 Task: Add Ancient Nutrition Calcium to the cart.
Action: Mouse moved to (35, 73)
Screenshot: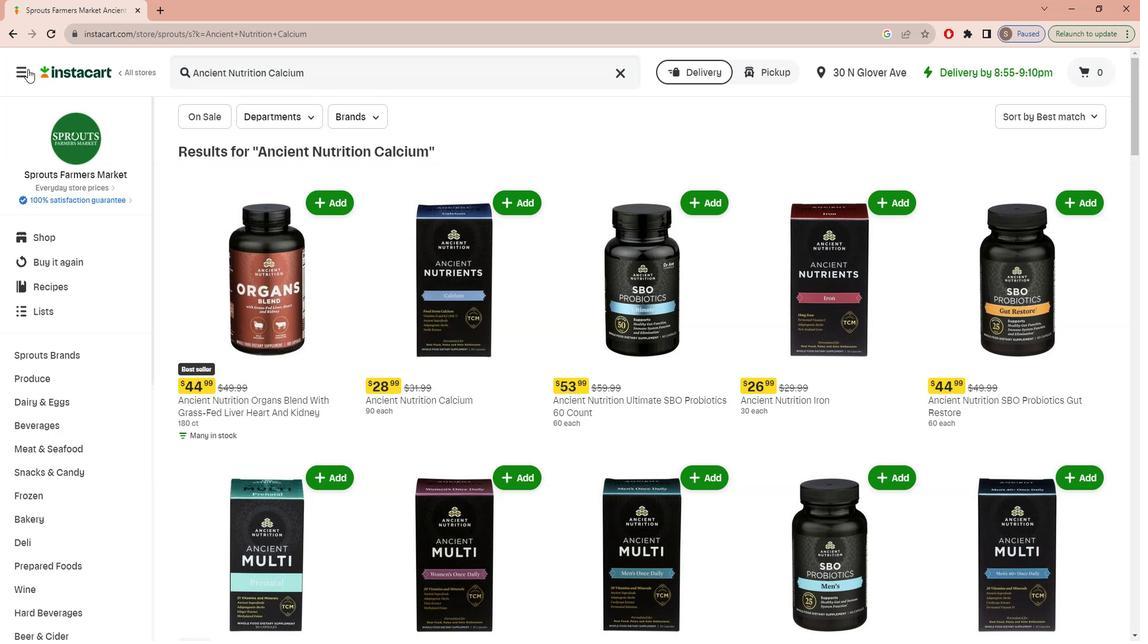 
Action: Mouse pressed left at (35, 73)
Screenshot: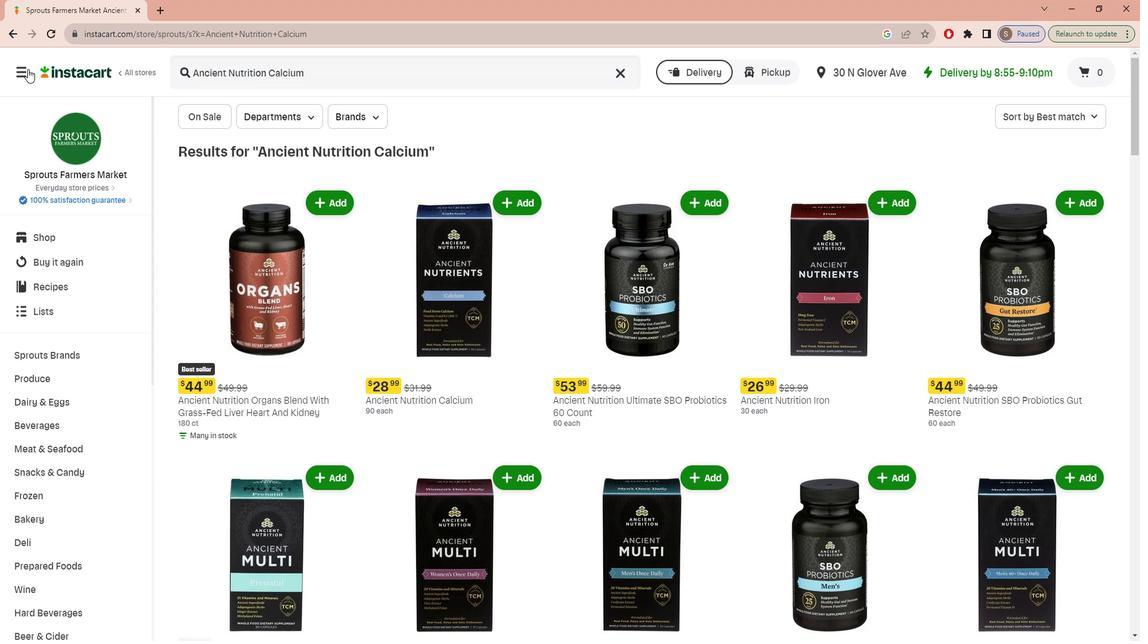 
Action: Mouse moved to (43, 155)
Screenshot: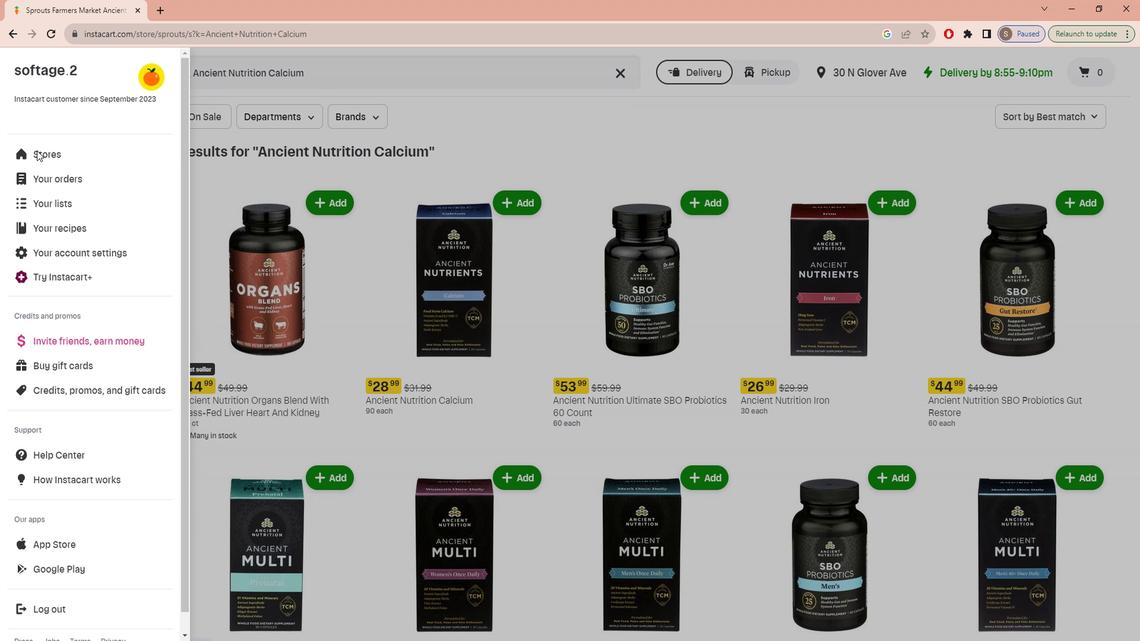 
Action: Mouse pressed left at (43, 155)
Screenshot: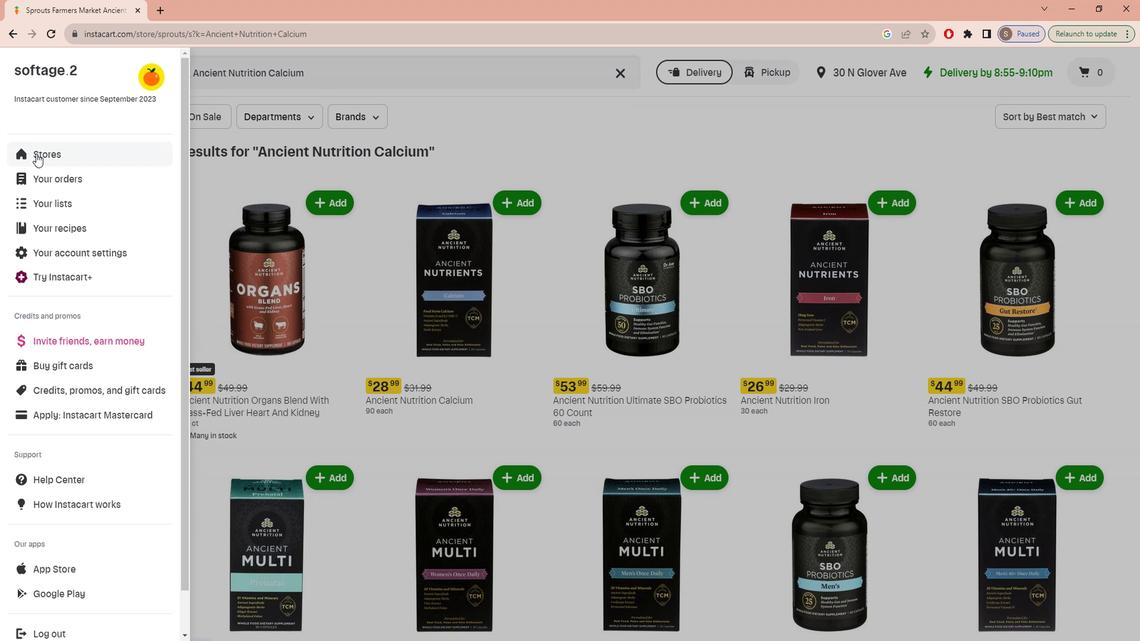 
Action: Mouse moved to (289, 121)
Screenshot: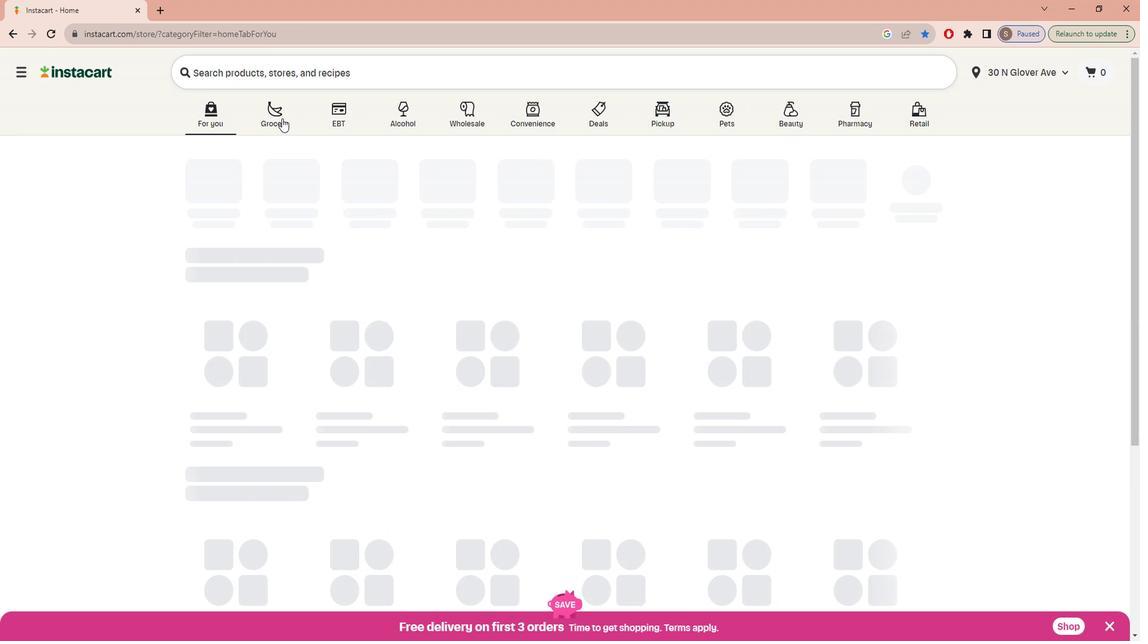 
Action: Mouse pressed left at (289, 121)
Screenshot: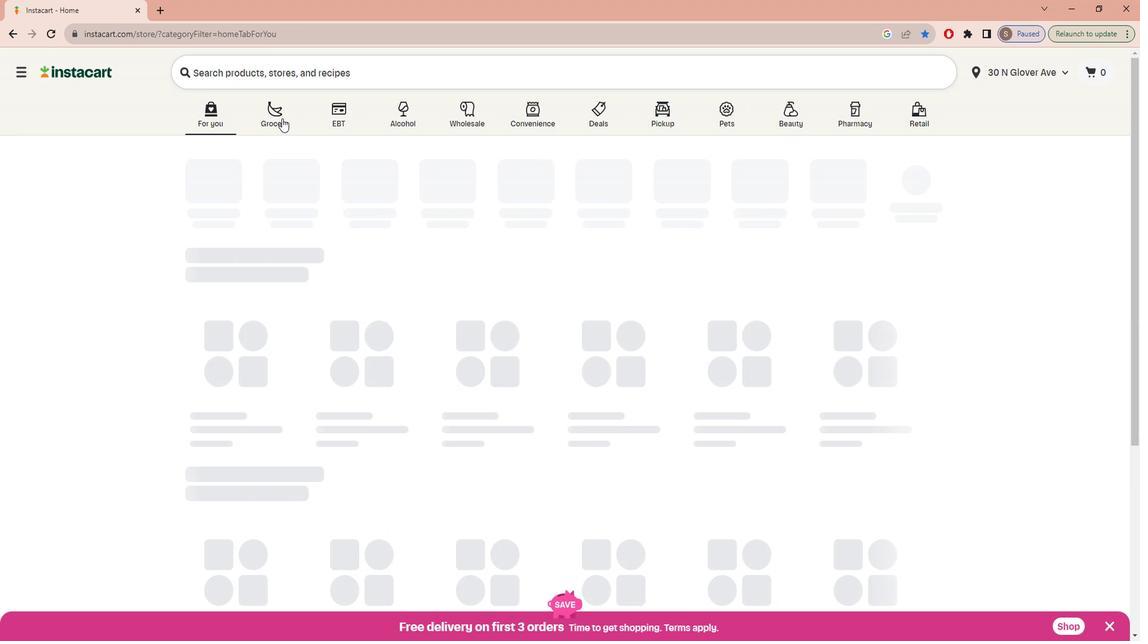 
Action: Mouse moved to (260, 342)
Screenshot: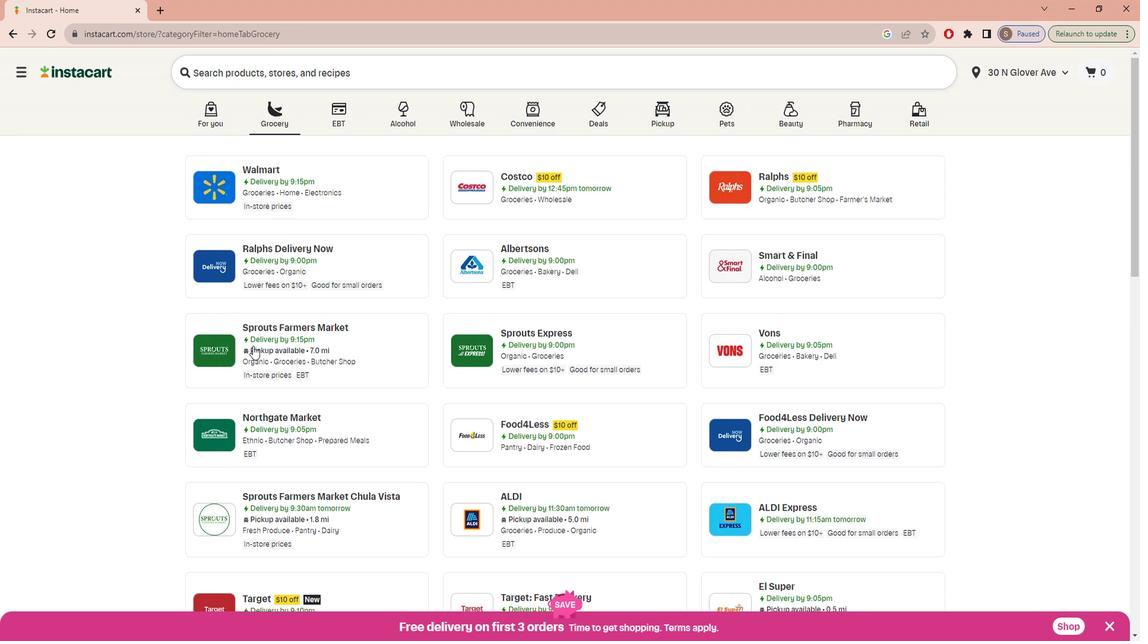 
Action: Mouse pressed left at (260, 342)
Screenshot: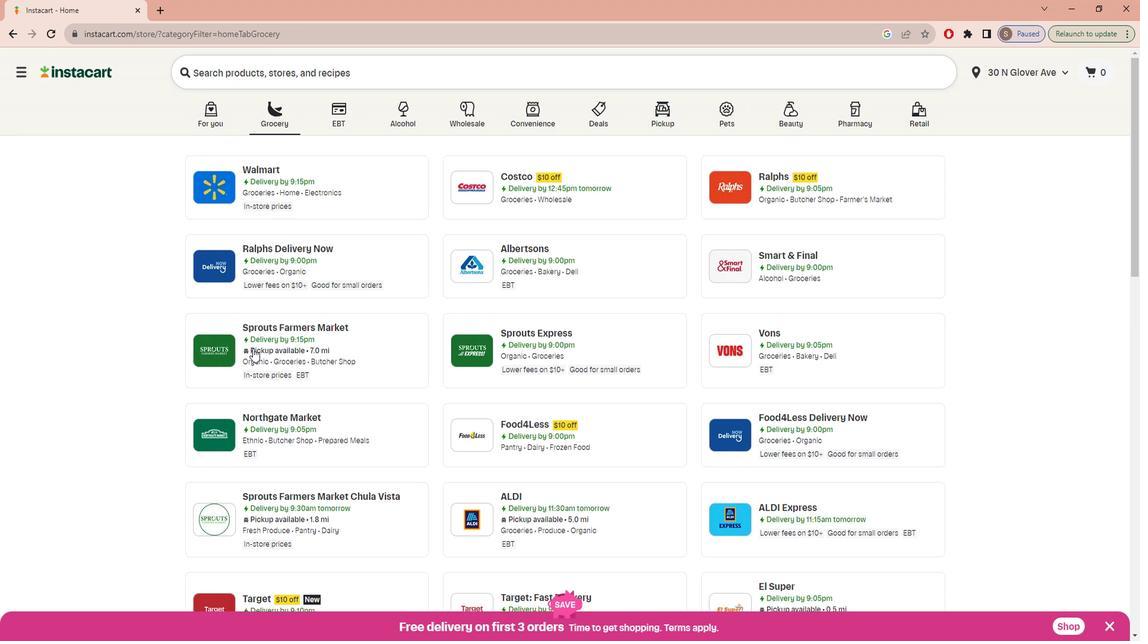 
Action: Mouse moved to (103, 453)
Screenshot: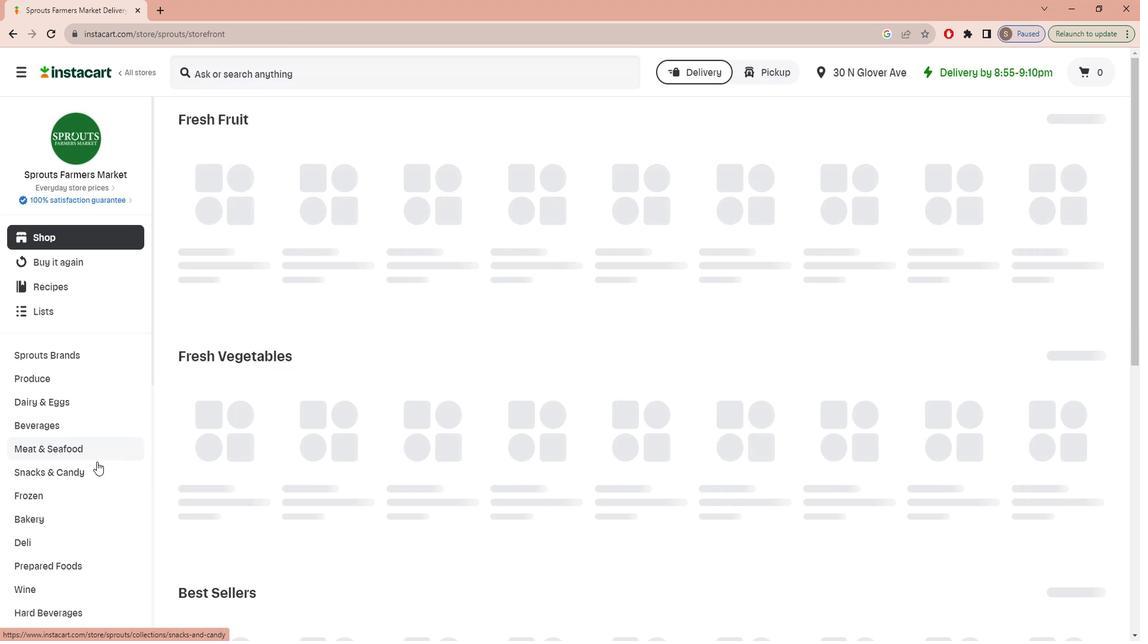 
Action: Mouse scrolled (103, 452) with delta (0, 0)
Screenshot: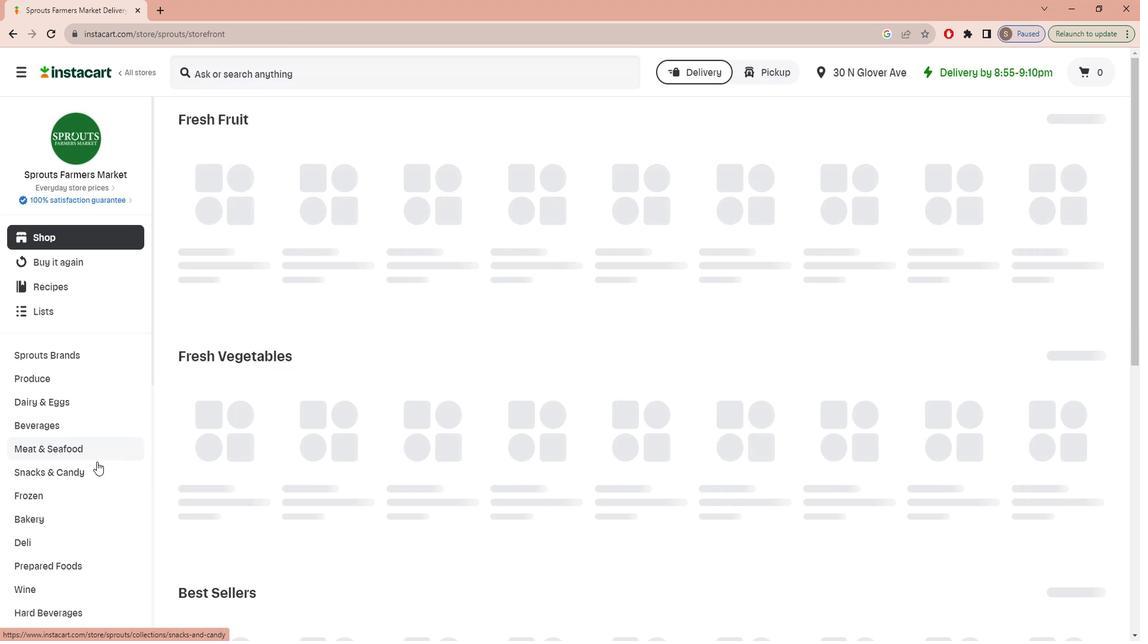 
Action: Mouse moved to (102, 454)
Screenshot: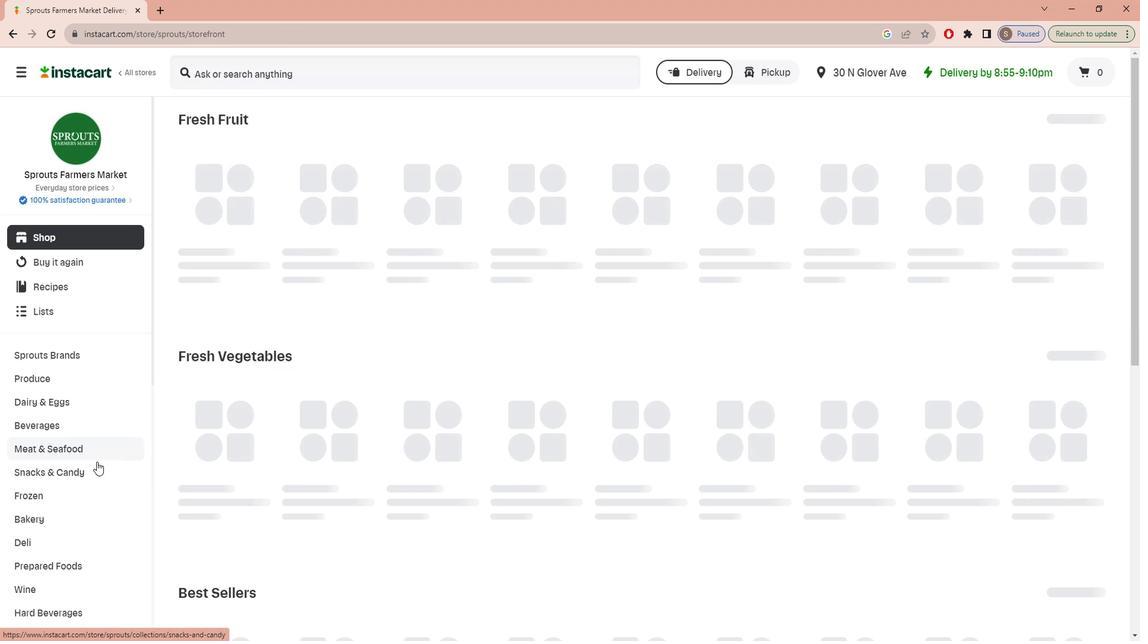 
Action: Mouse scrolled (102, 453) with delta (0, 0)
Screenshot: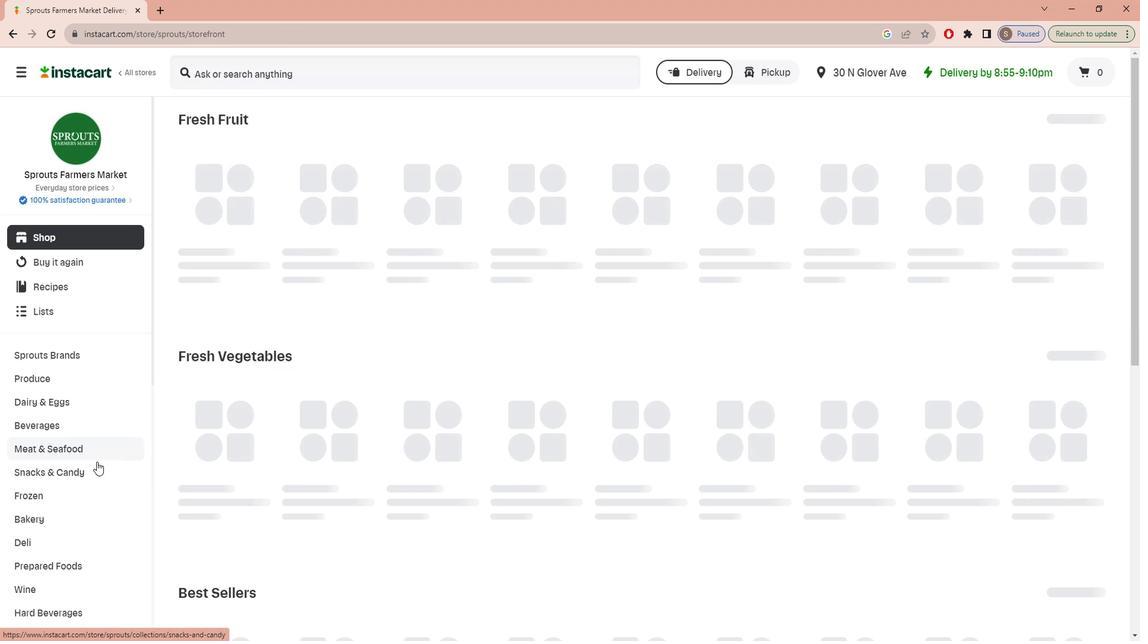 
Action: Mouse moved to (102, 455)
Screenshot: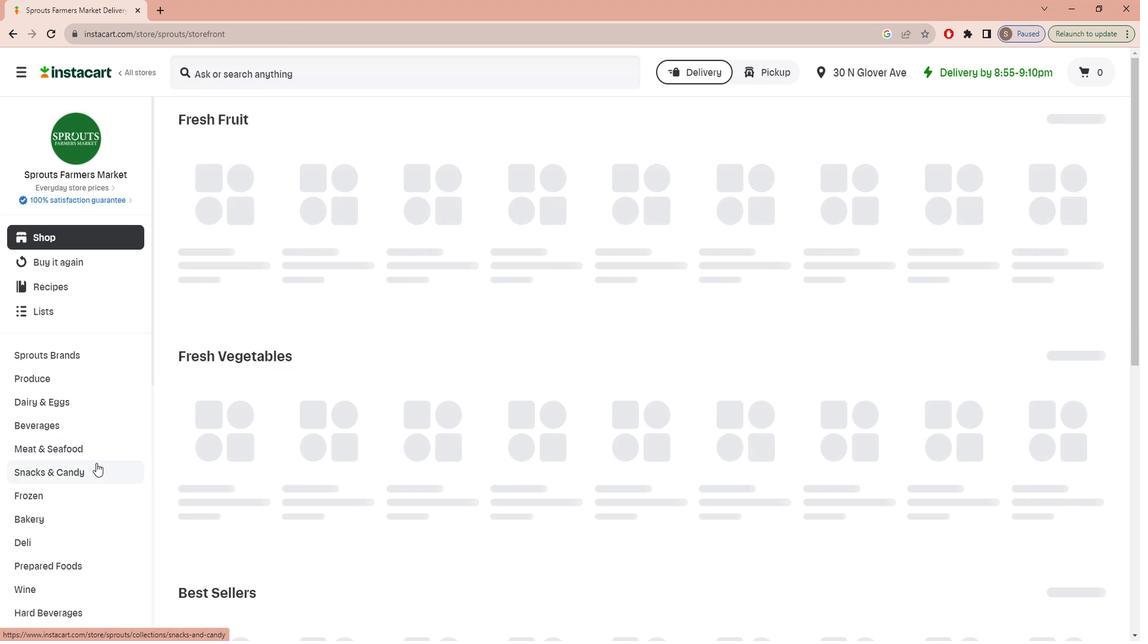
Action: Mouse scrolled (102, 455) with delta (0, 0)
Screenshot: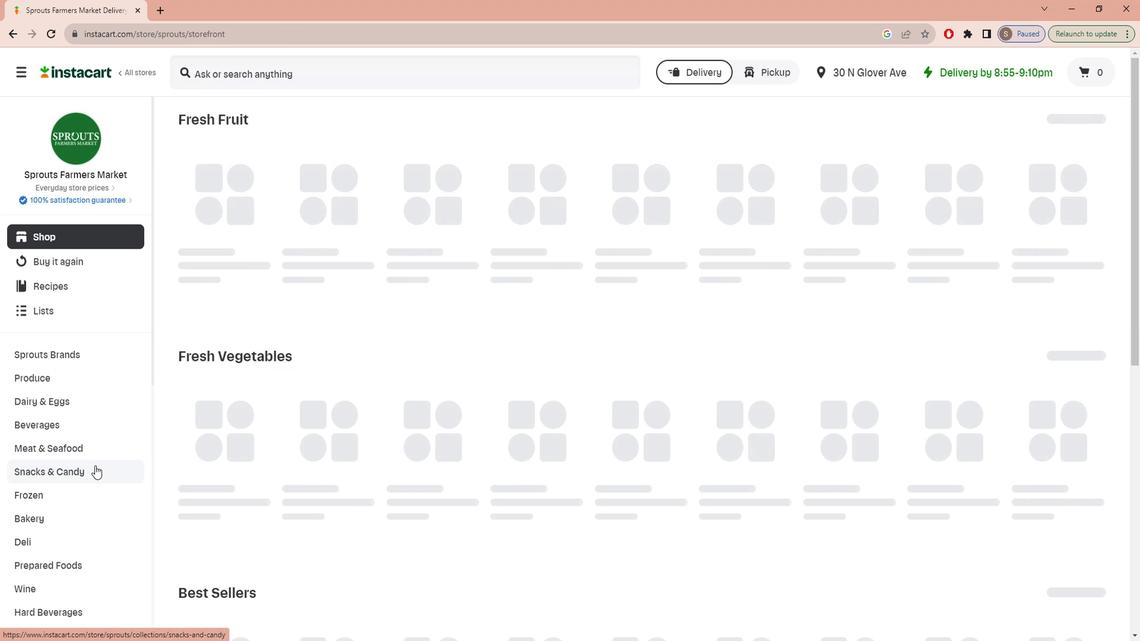 
Action: Mouse moved to (102, 456)
Screenshot: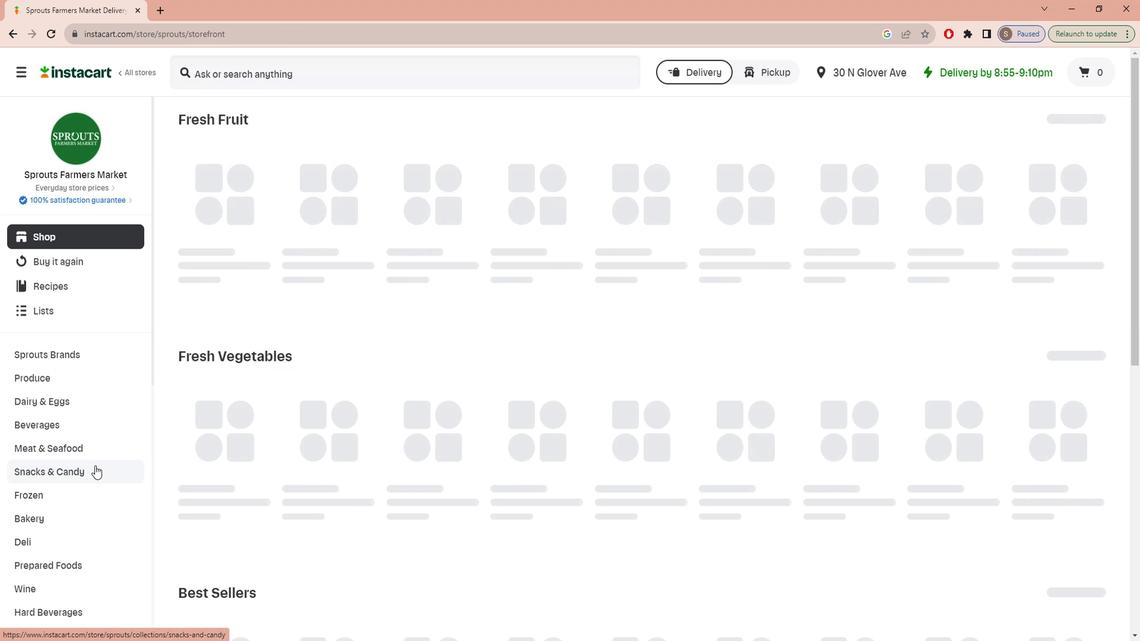 
Action: Mouse scrolled (102, 455) with delta (0, 0)
Screenshot: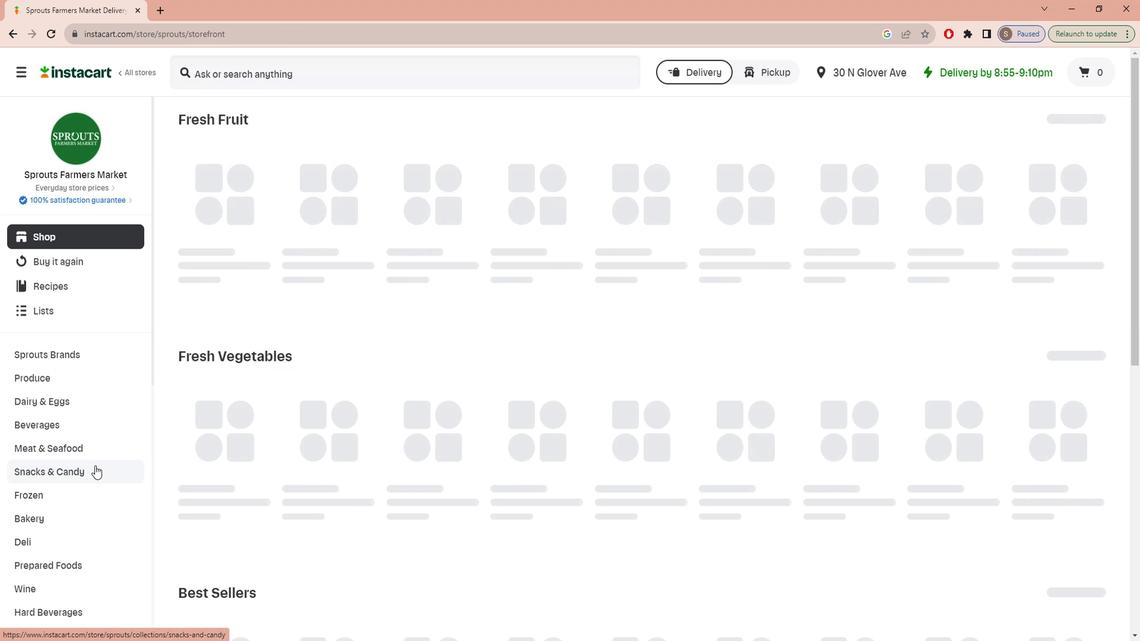 
Action: Mouse moved to (101, 456)
Screenshot: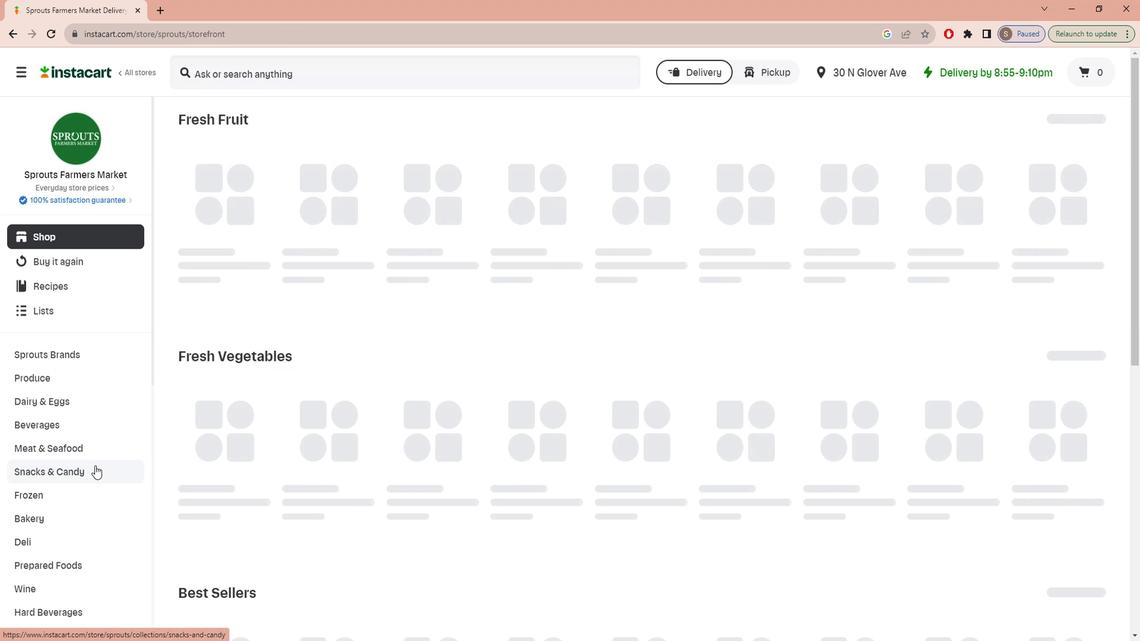 
Action: Mouse scrolled (101, 456) with delta (0, 0)
Screenshot: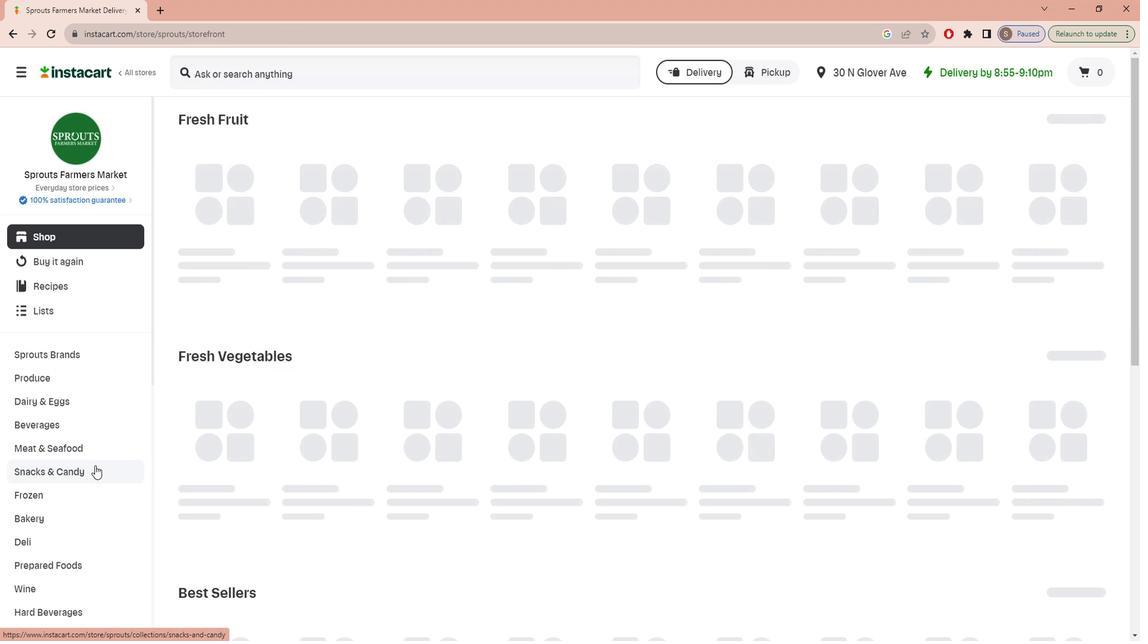 
Action: Mouse scrolled (101, 456) with delta (0, 0)
Screenshot: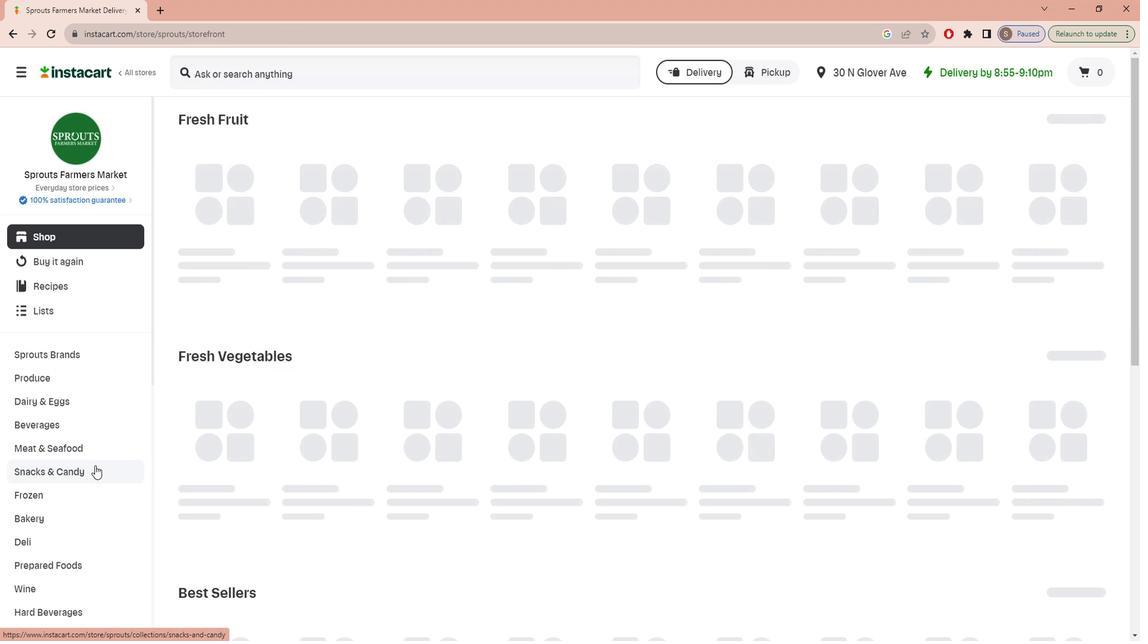 
Action: Mouse scrolled (101, 456) with delta (0, 0)
Screenshot: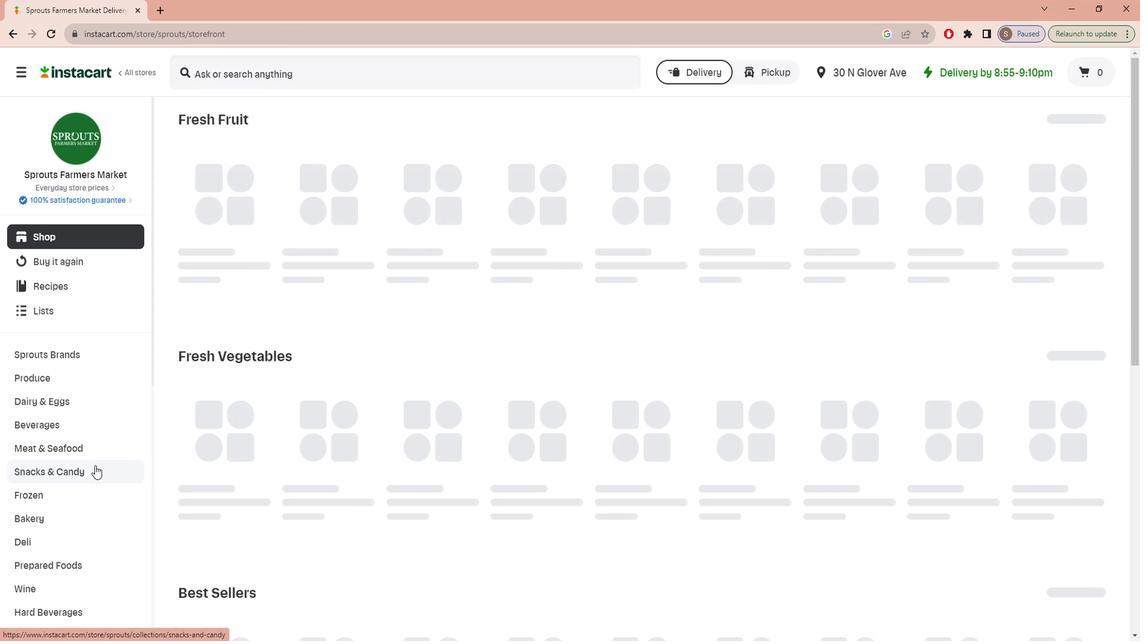 
Action: Mouse scrolled (101, 456) with delta (0, 0)
Screenshot: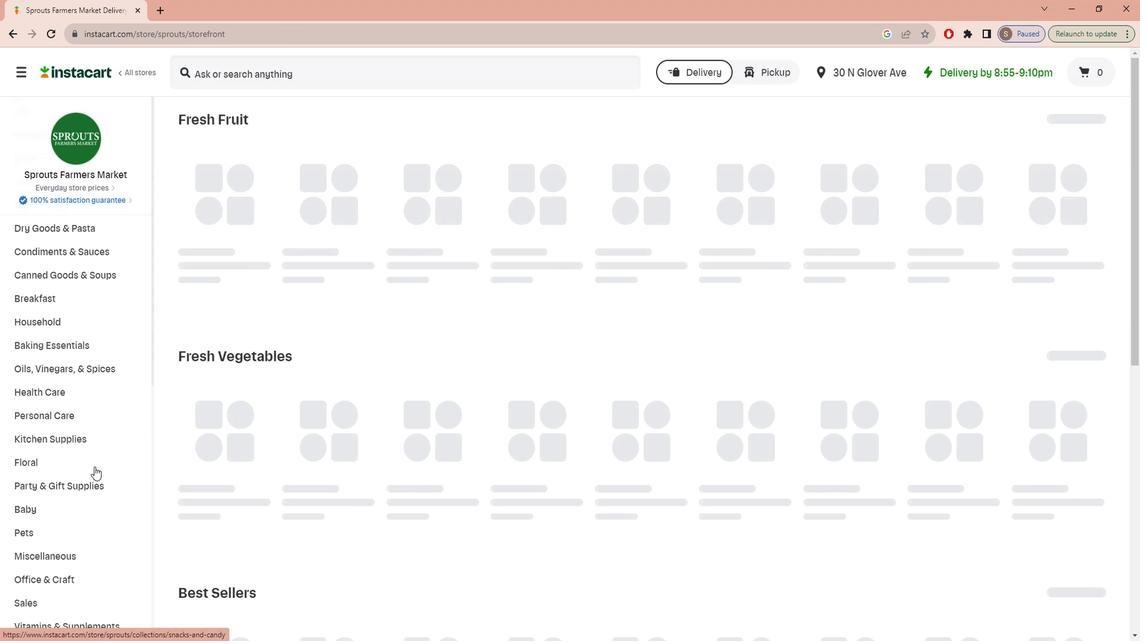 
Action: Mouse scrolled (101, 456) with delta (0, 0)
Screenshot: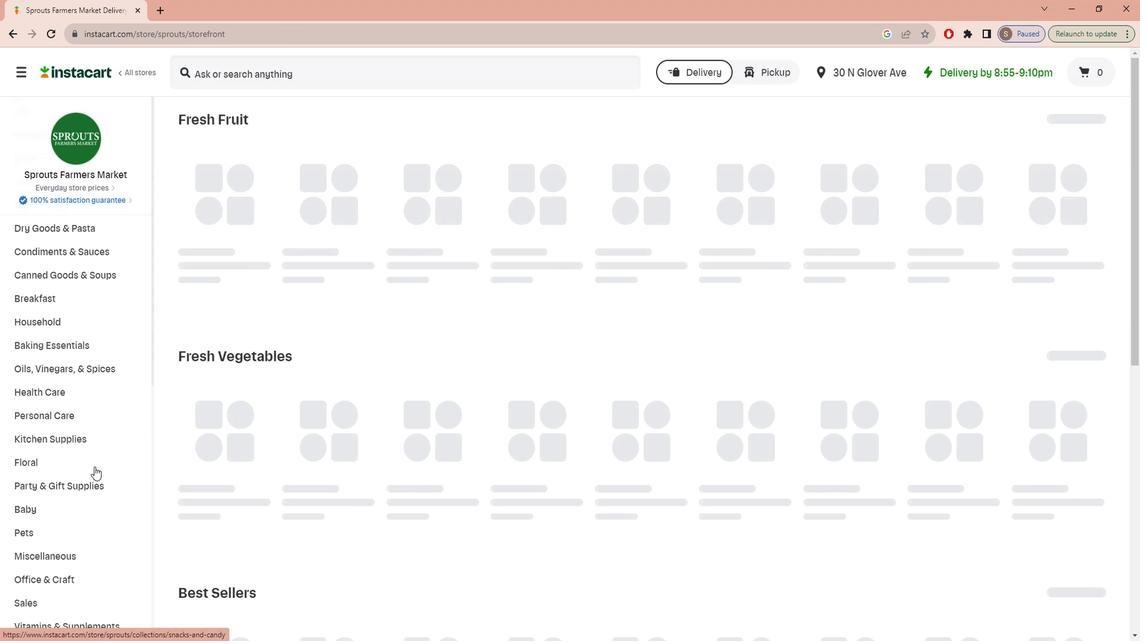 
Action: Mouse scrolled (101, 456) with delta (0, 0)
Screenshot: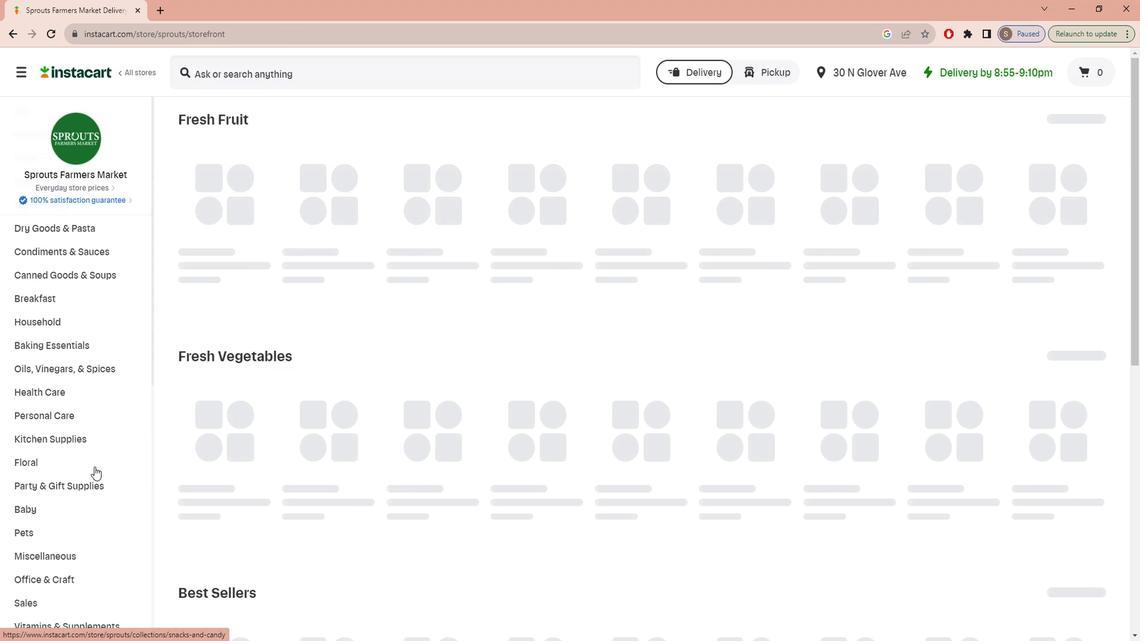 
Action: Mouse scrolled (101, 456) with delta (0, 0)
Screenshot: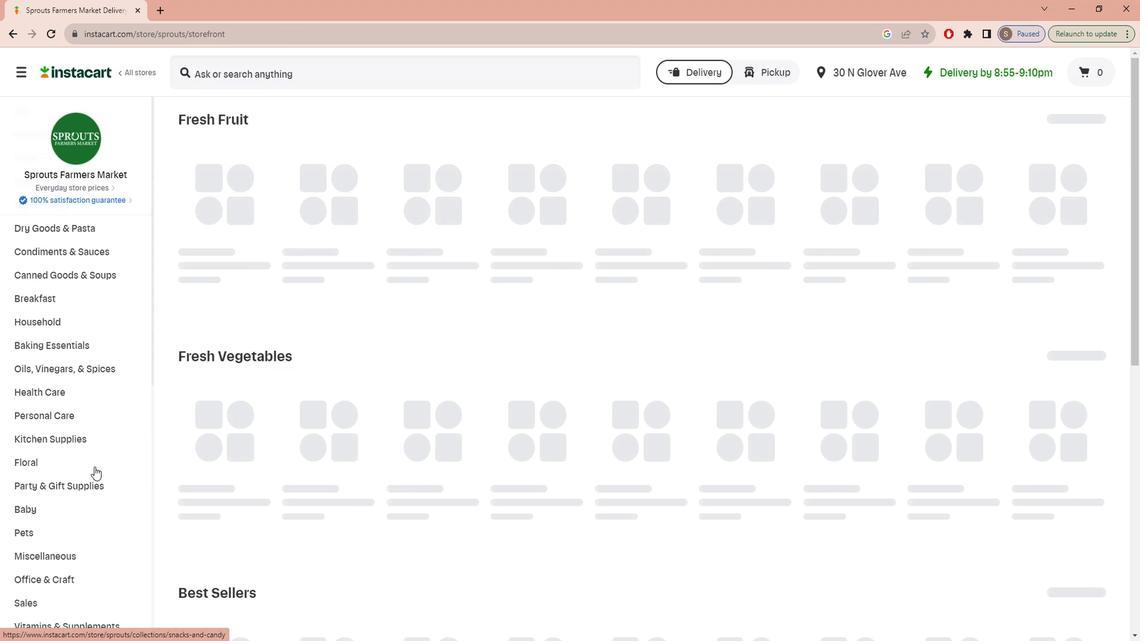 
Action: Mouse scrolled (101, 456) with delta (0, 0)
Screenshot: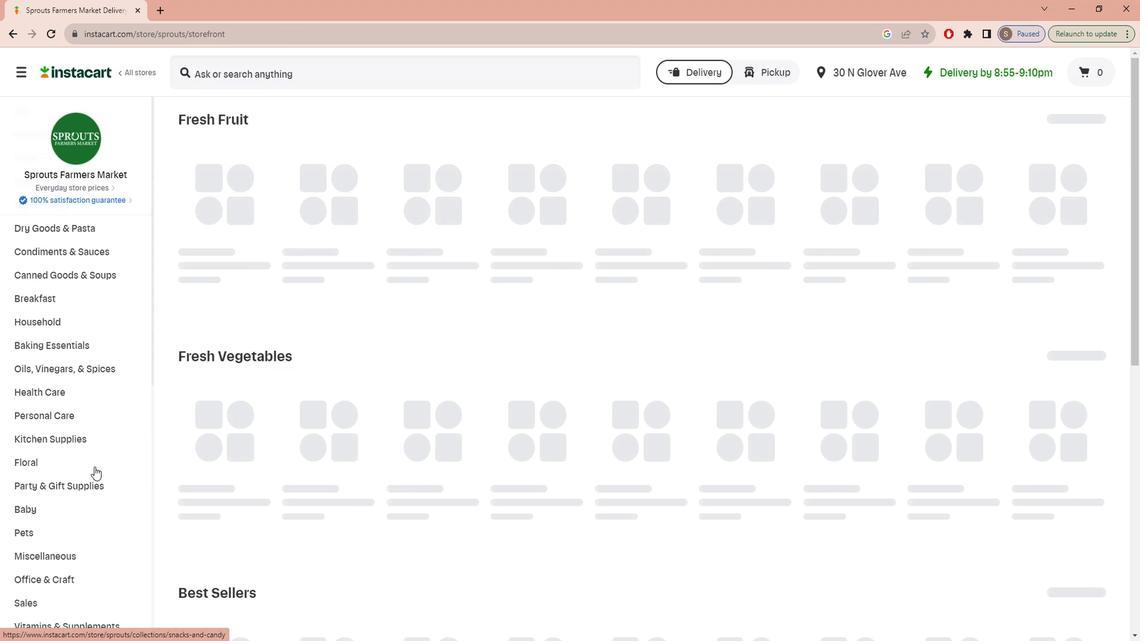 
Action: Mouse scrolled (101, 456) with delta (0, 0)
Screenshot: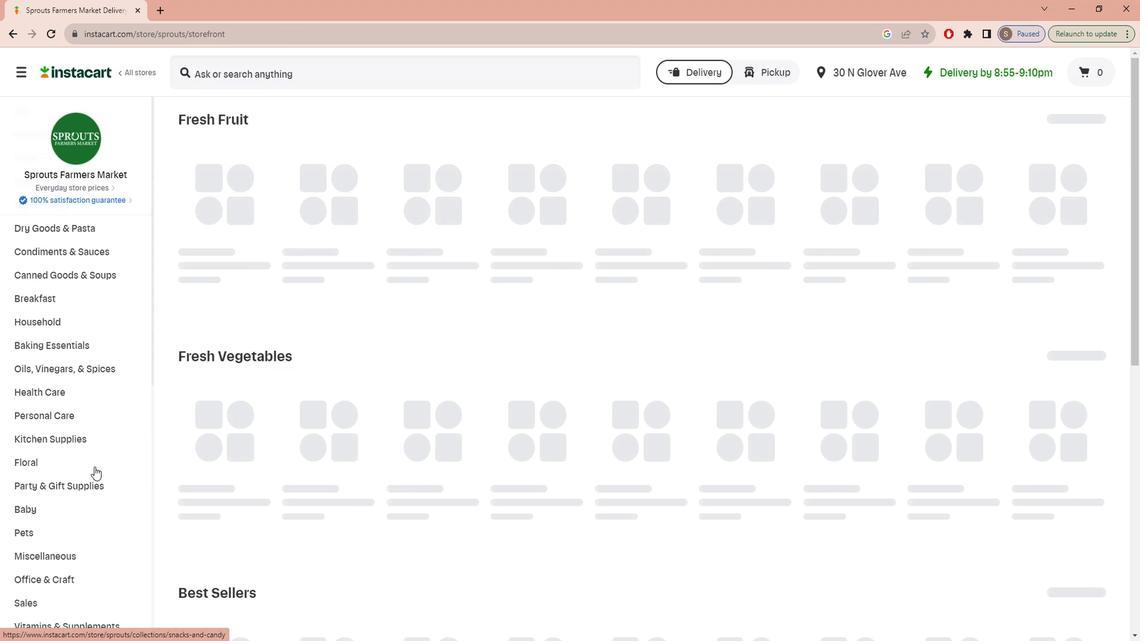 
Action: Mouse scrolled (101, 456) with delta (0, 0)
Screenshot: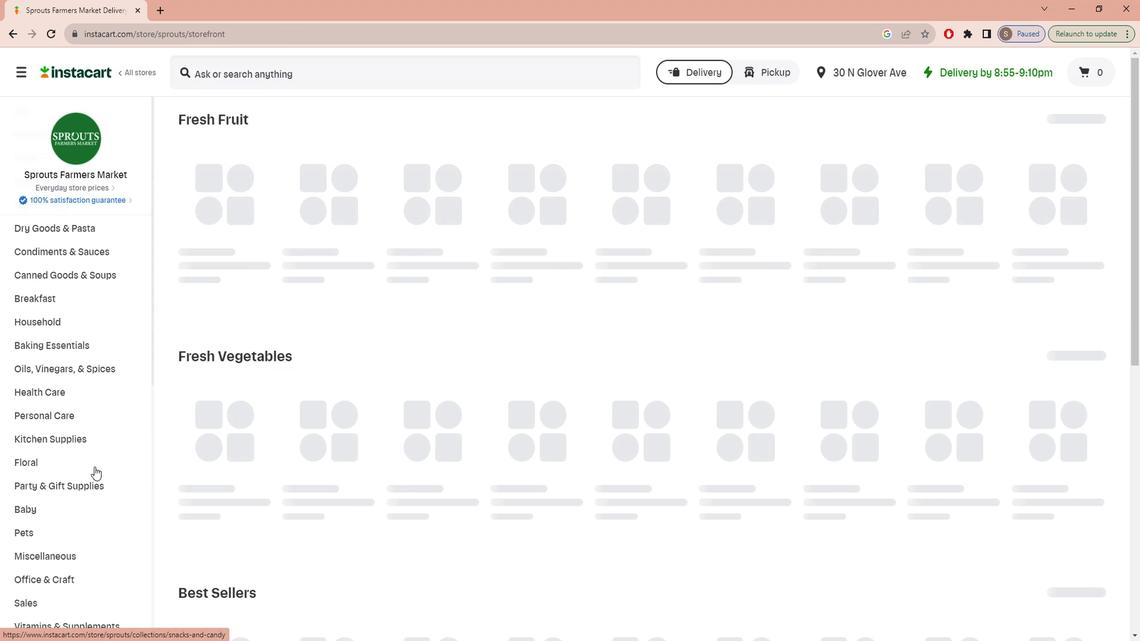 
Action: Mouse scrolled (101, 456) with delta (0, 0)
Screenshot: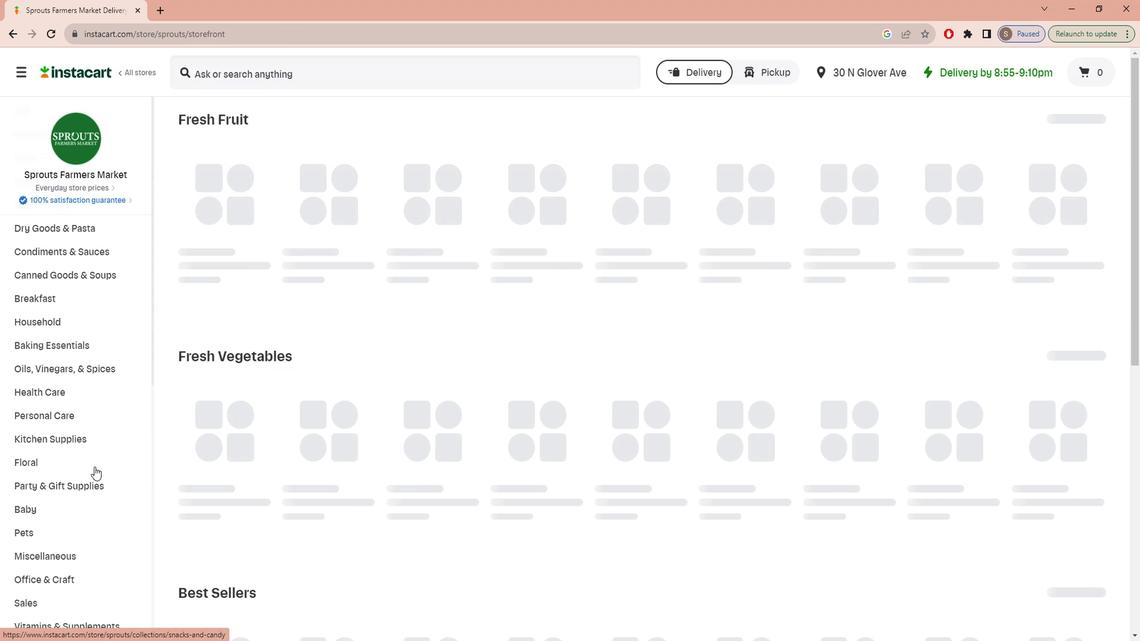 
Action: Mouse moved to (93, 564)
Screenshot: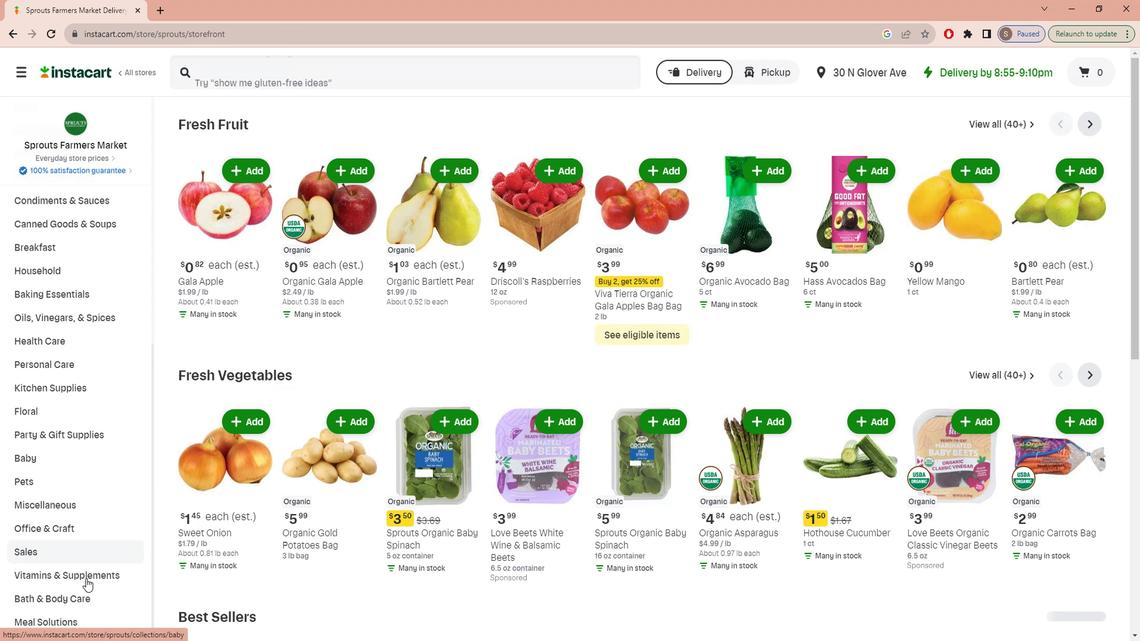 
Action: Mouse pressed left at (93, 564)
Screenshot: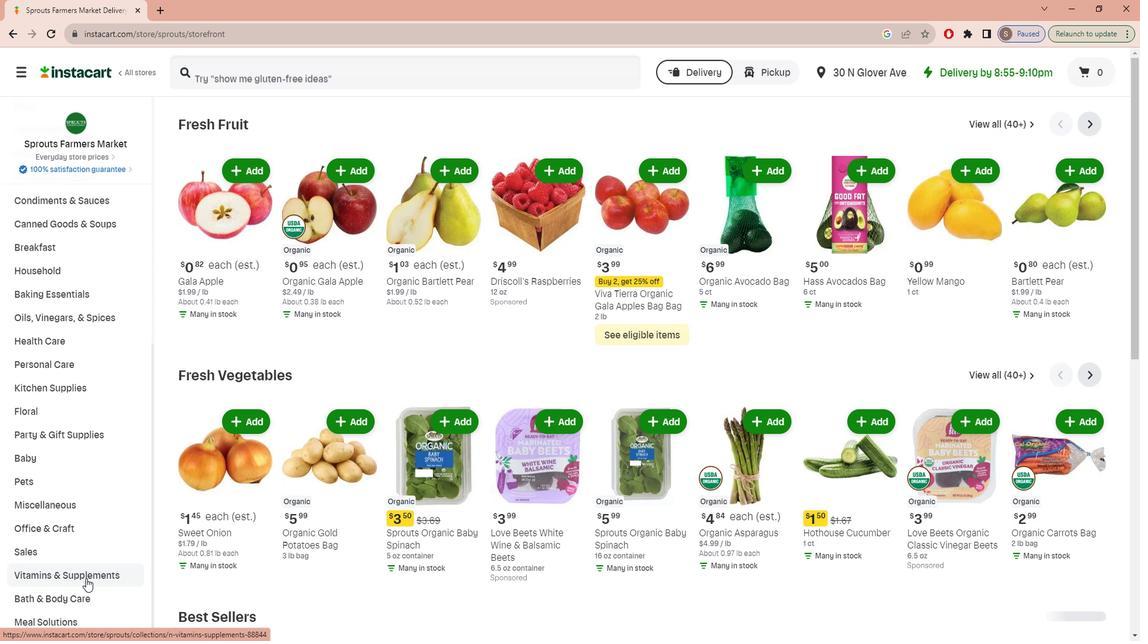 
Action: Mouse moved to (1115, 151)
Screenshot: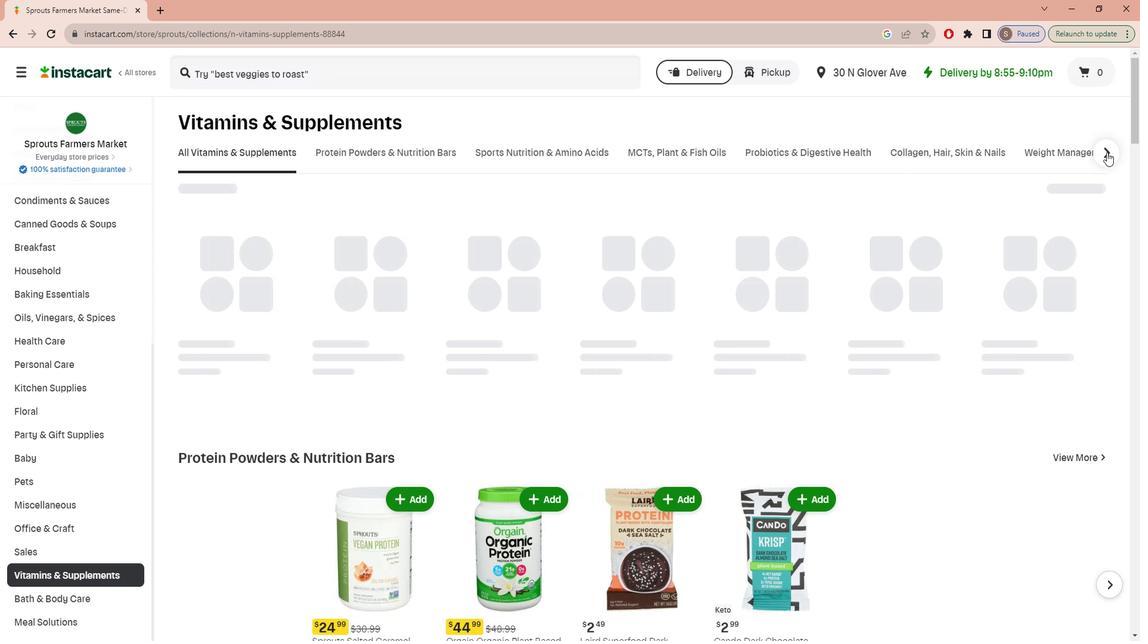 
Action: Mouse pressed left at (1115, 151)
Screenshot: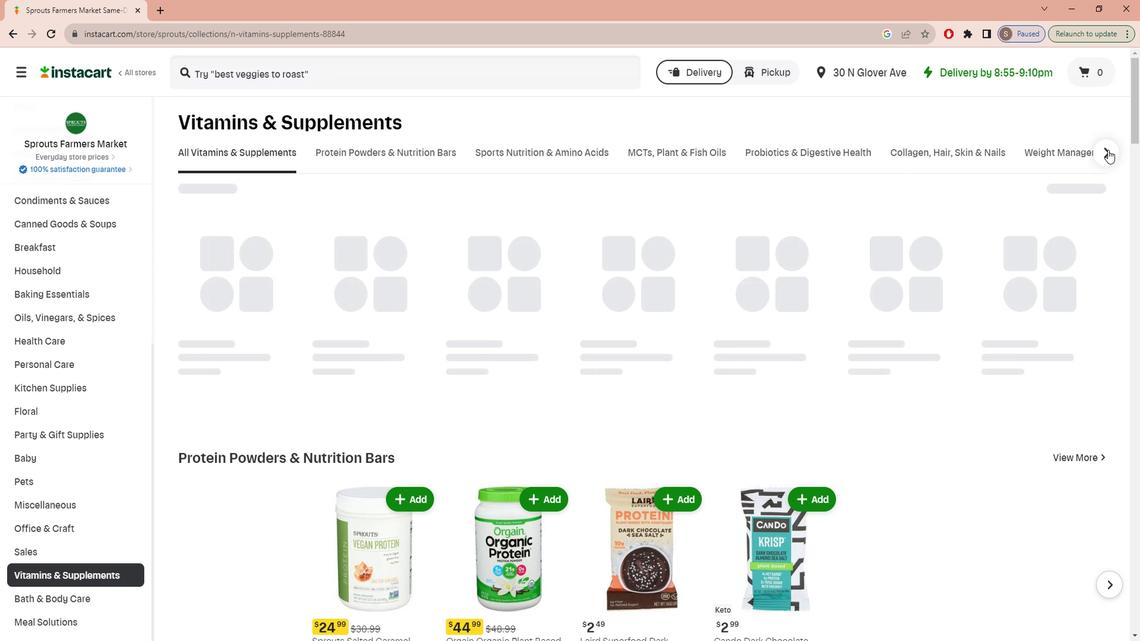 
Action: Mouse moved to (818, 152)
Screenshot: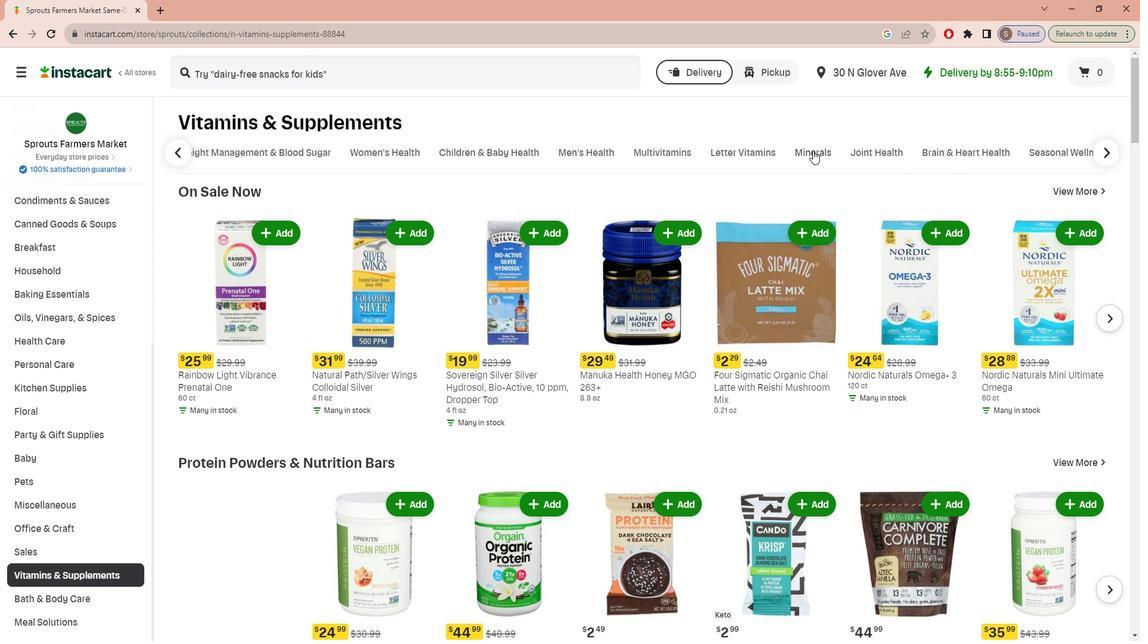 
Action: Mouse pressed left at (818, 152)
Screenshot: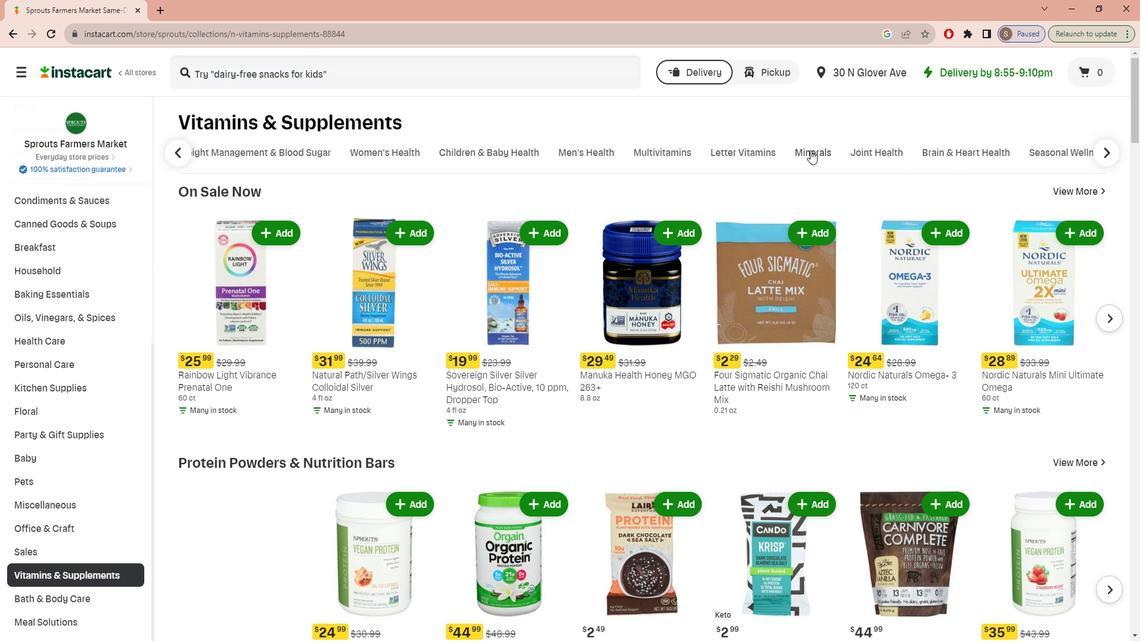 
Action: Mouse moved to (351, 74)
Screenshot: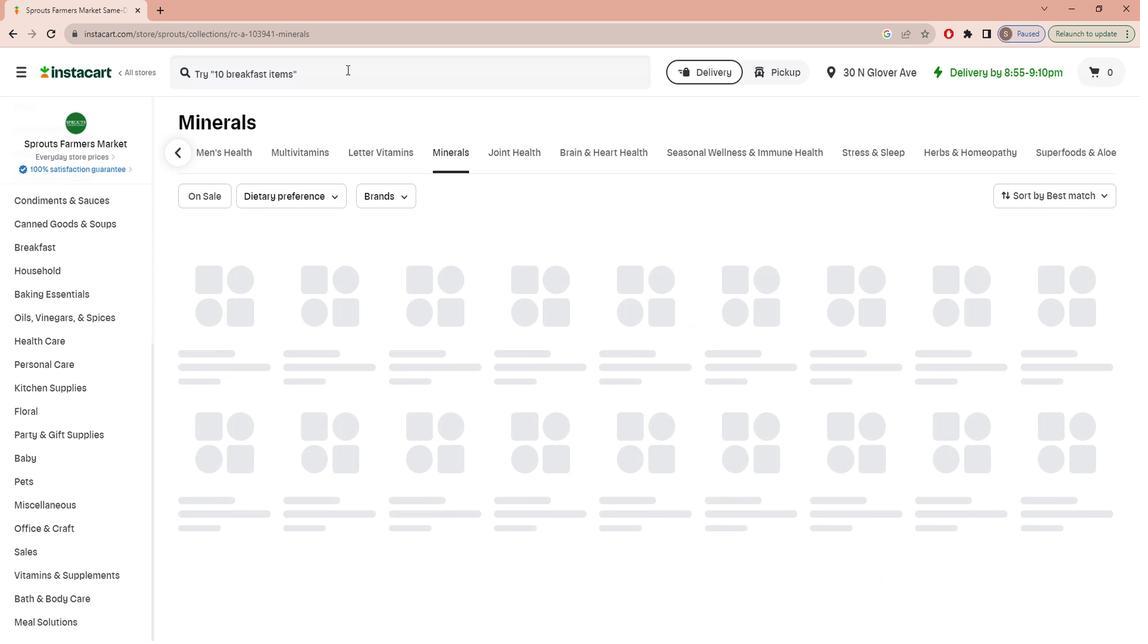 
Action: Mouse pressed left at (351, 74)
Screenshot: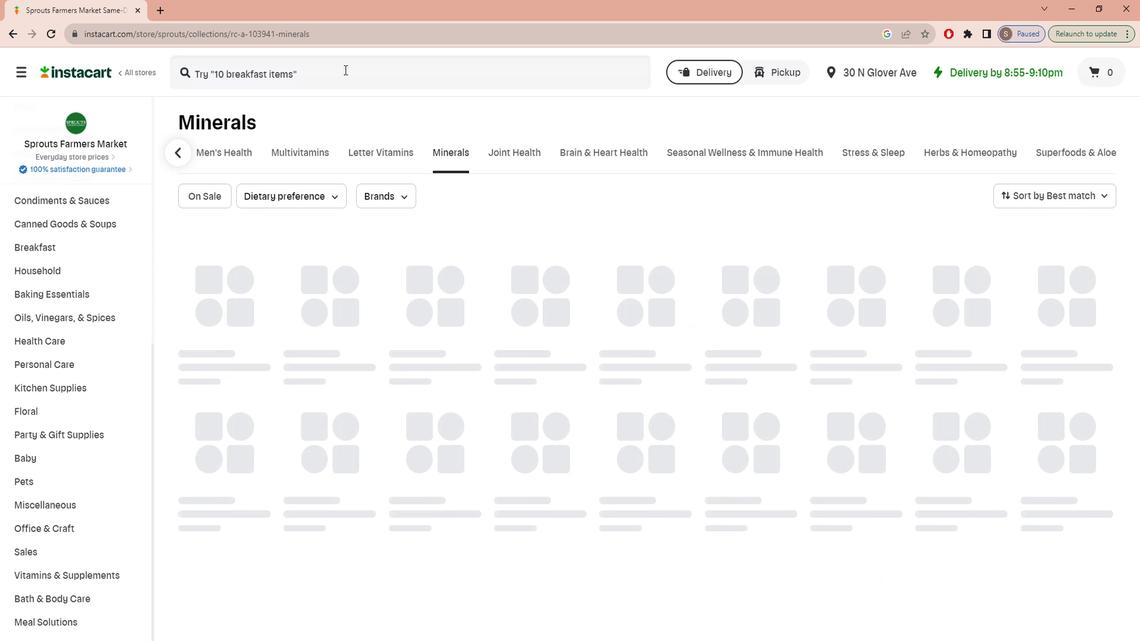 
Action: Key pressed a<Key.caps_lock>NCIENT<Key.space><Key.caps_lock>n<Key.caps_lock>UTRITION<Key.space><Key.caps_lock>c<Key.caps_lock>ALCIUM<Key.enter>
Screenshot: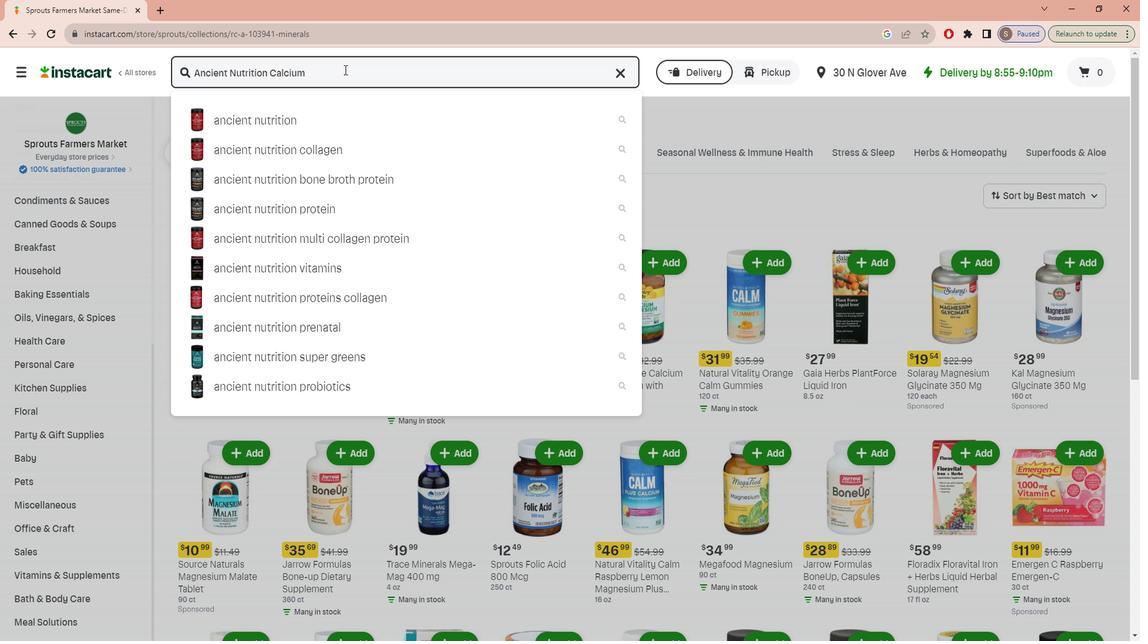 
Action: Mouse moved to (517, 199)
Screenshot: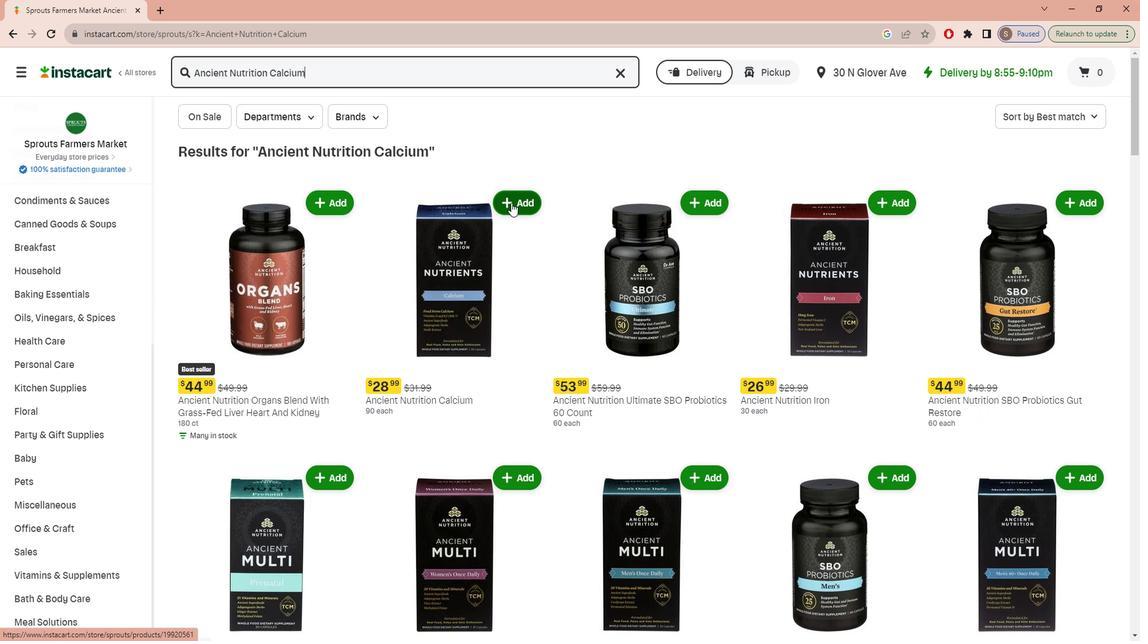 
Action: Mouse pressed left at (517, 199)
Screenshot: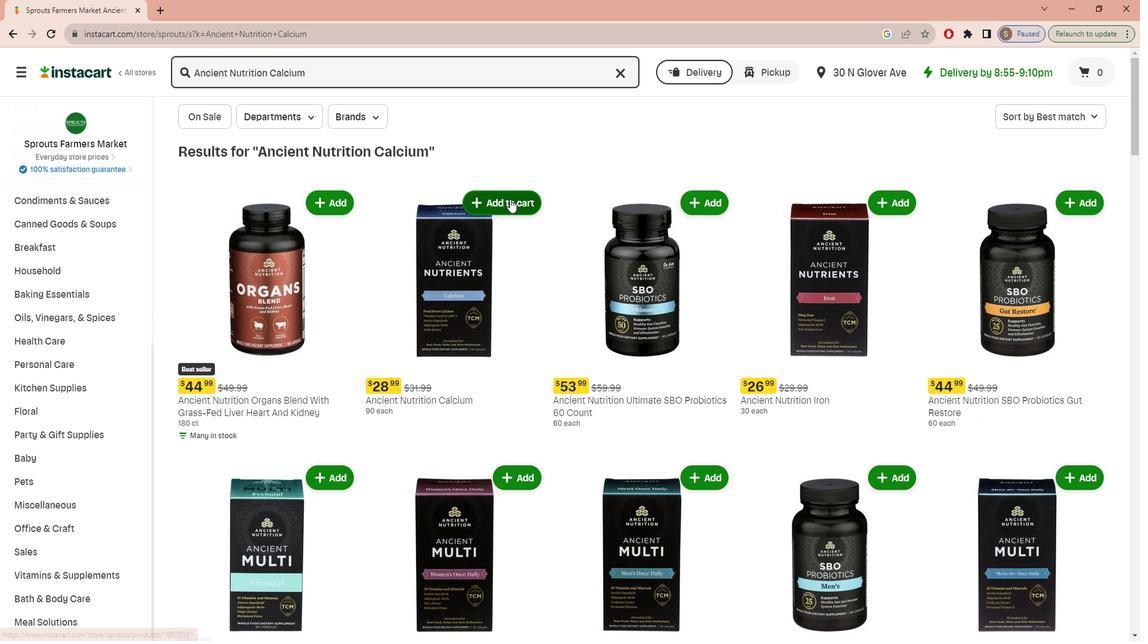
Action: Mouse moved to (524, 256)
Screenshot: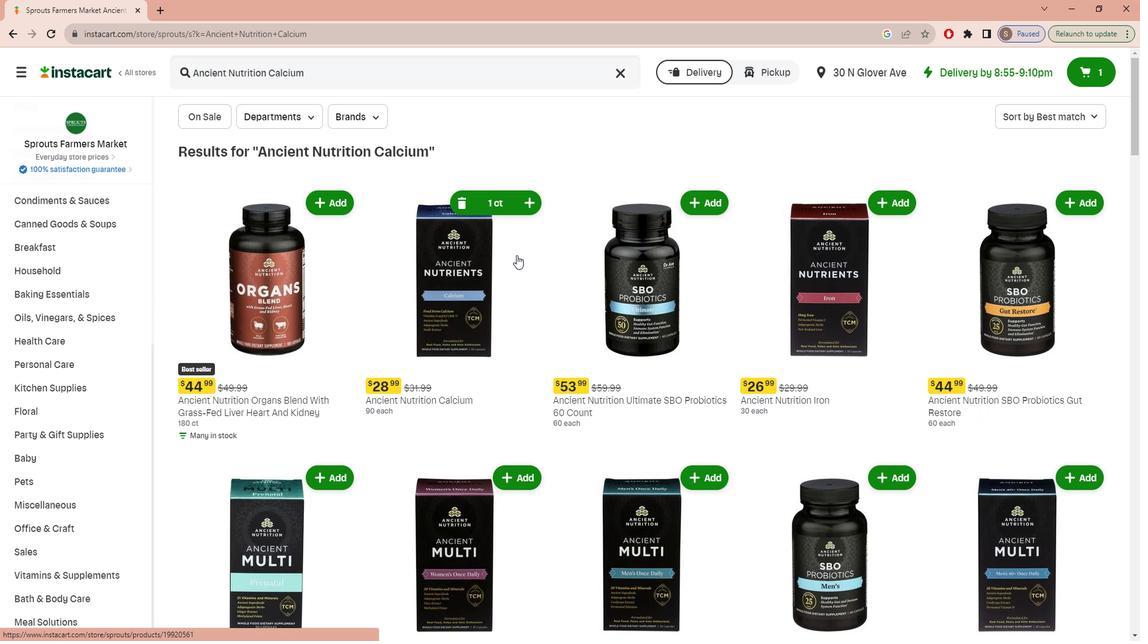 
